 Task: Add to scrum project UpwardTech a team member softage.1@softage.net and assign as Project Lead.
Action: Mouse moved to (58, 279)
Screenshot: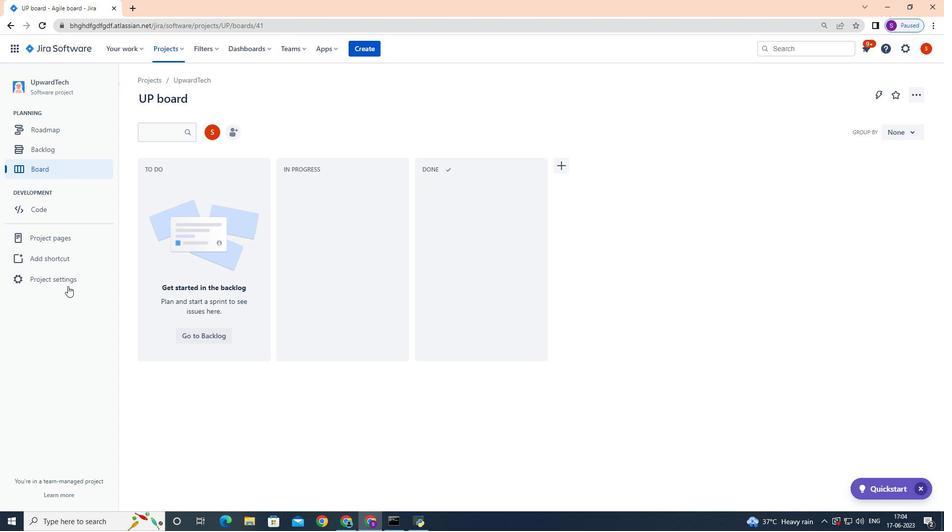 
Action: Mouse pressed left at (58, 279)
Screenshot: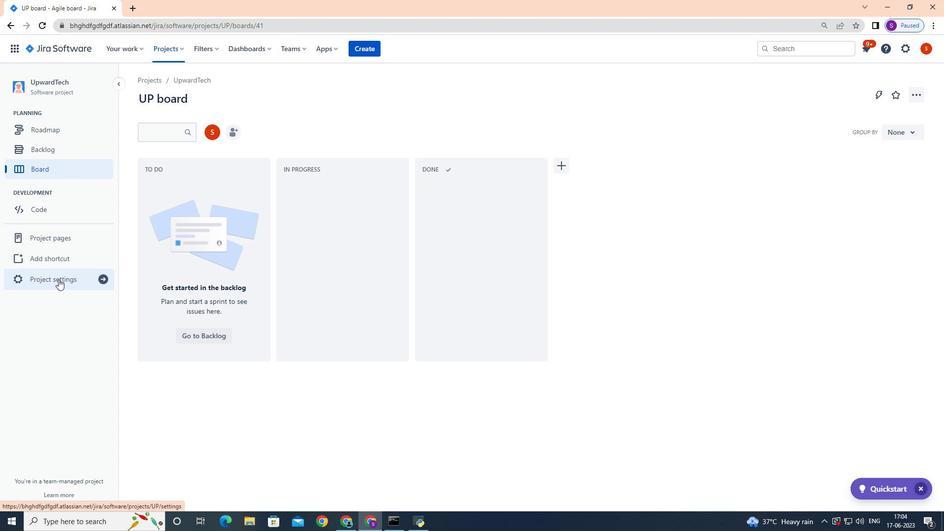 
Action: Mouse moved to (521, 318)
Screenshot: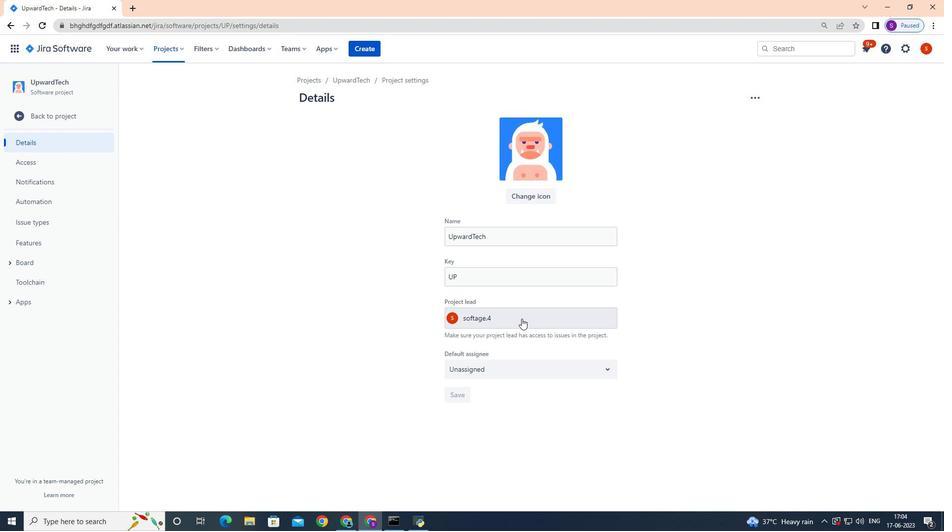 
Action: Mouse pressed left at (521, 318)
Screenshot: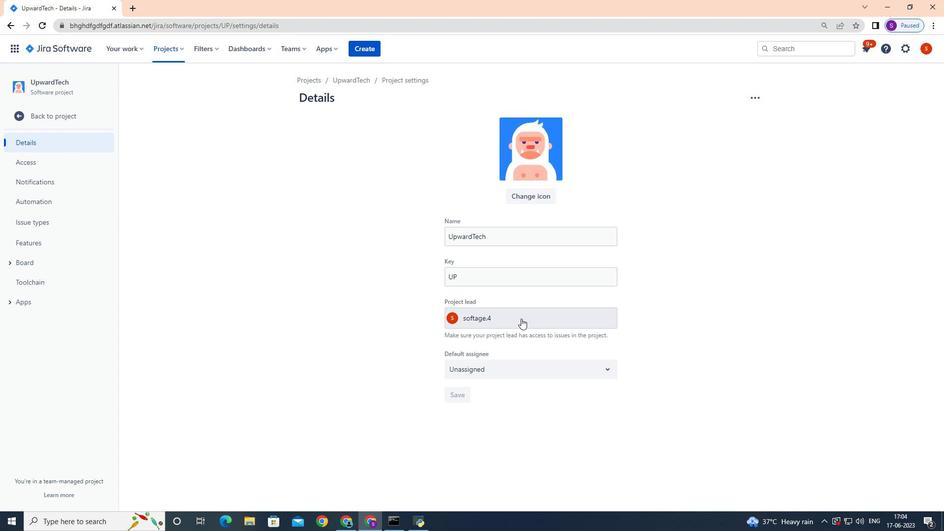 
Action: Key pressed softage.1
Screenshot: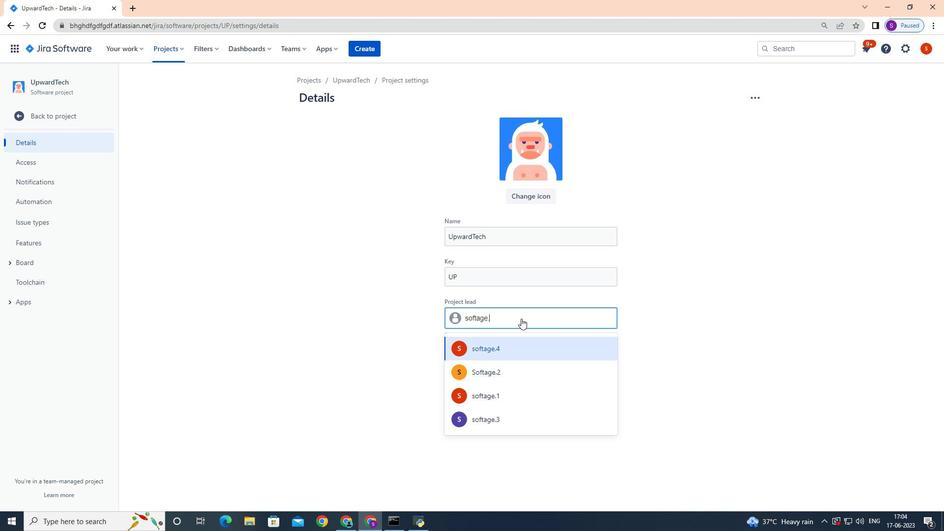 
Action: Mouse moved to (517, 349)
Screenshot: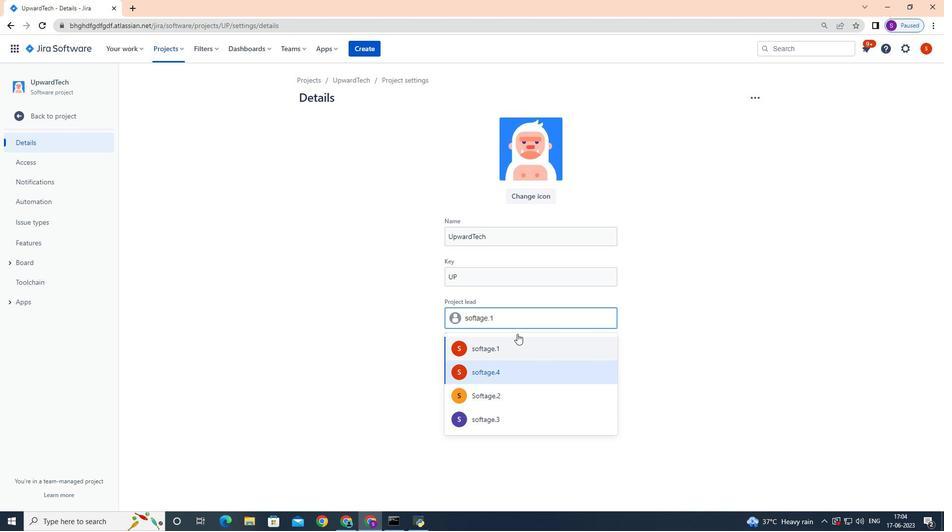 
Action: Mouse pressed left at (517, 349)
Screenshot: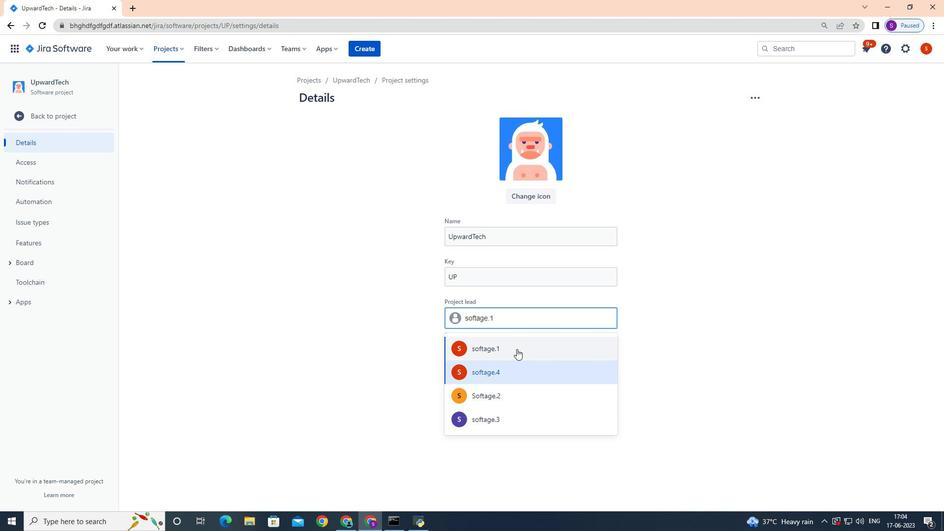 
Action: Mouse moved to (610, 365)
Screenshot: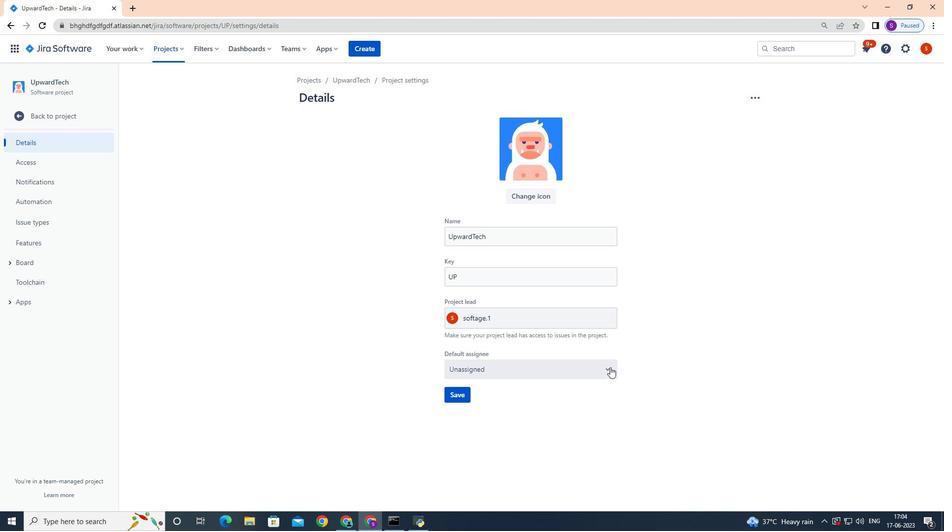 
Action: Mouse pressed left at (610, 365)
Screenshot: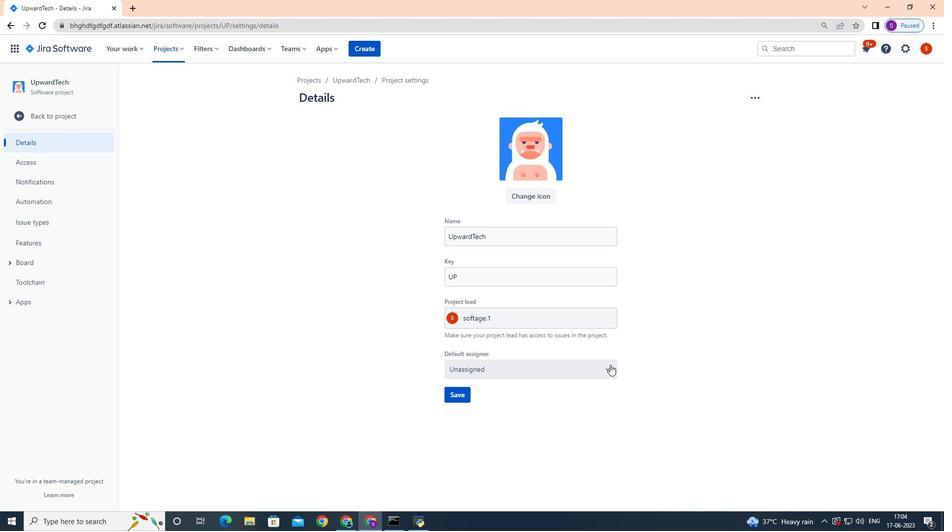 
Action: Mouse moved to (542, 391)
Screenshot: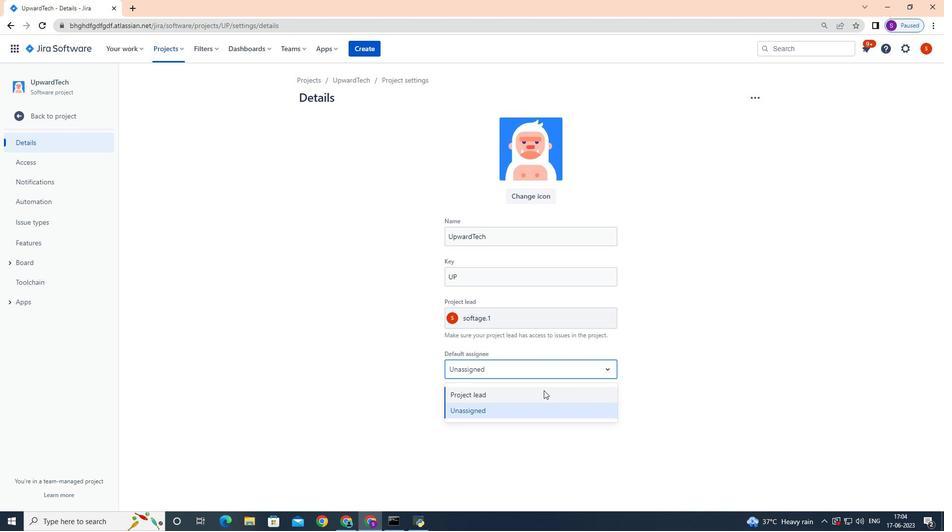 
Action: Mouse pressed left at (542, 391)
Screenshot: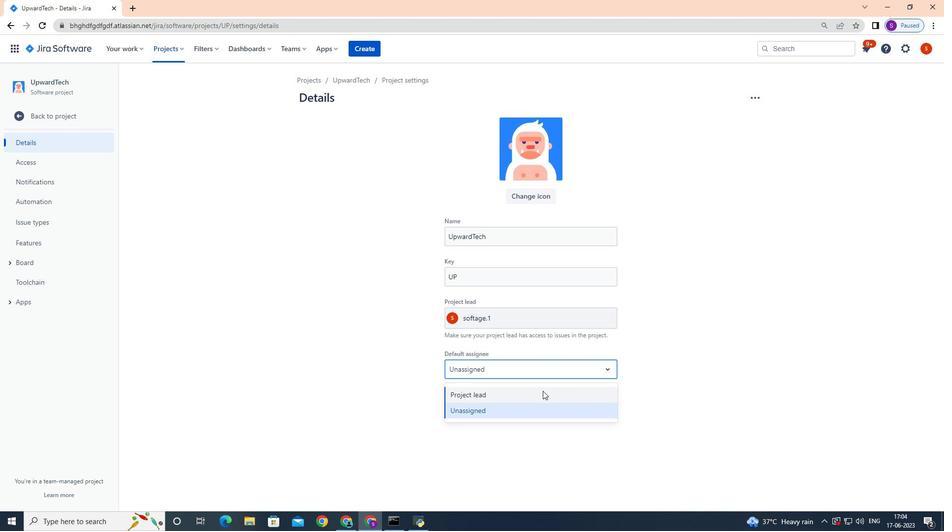 
Action: Mouse moved to (455, 392)
Screenshot: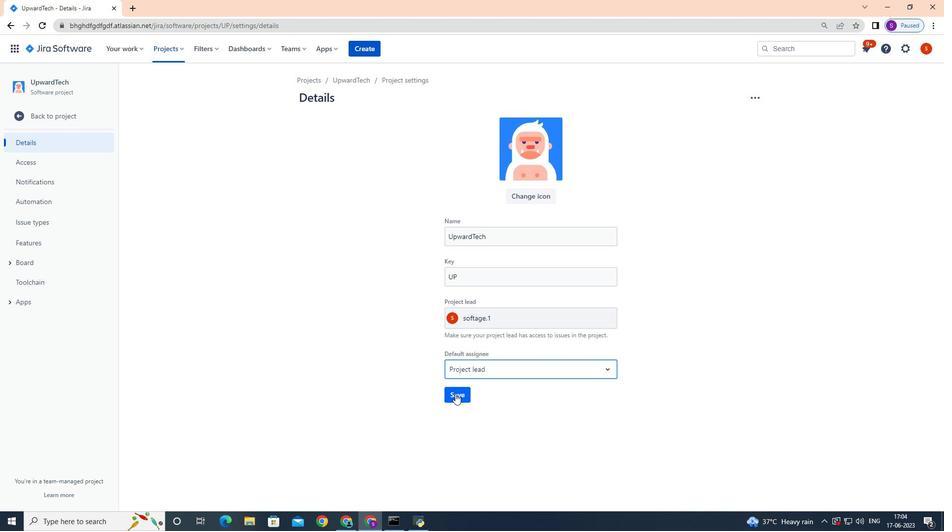 
Action: Mouse pressed left at (455, 392)
Screenshot: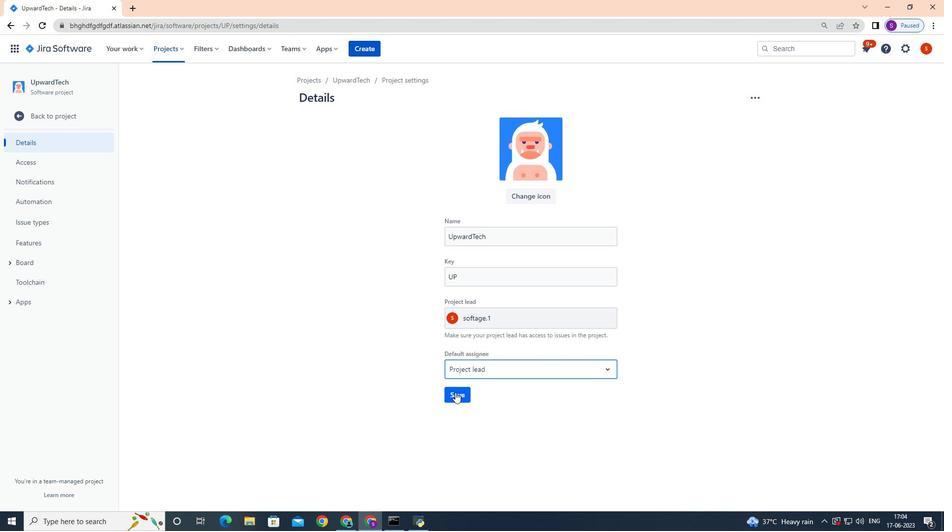 
